 Task: Apply color balance to auto
Action: Mouse moved to (201, 102)
Screenshot: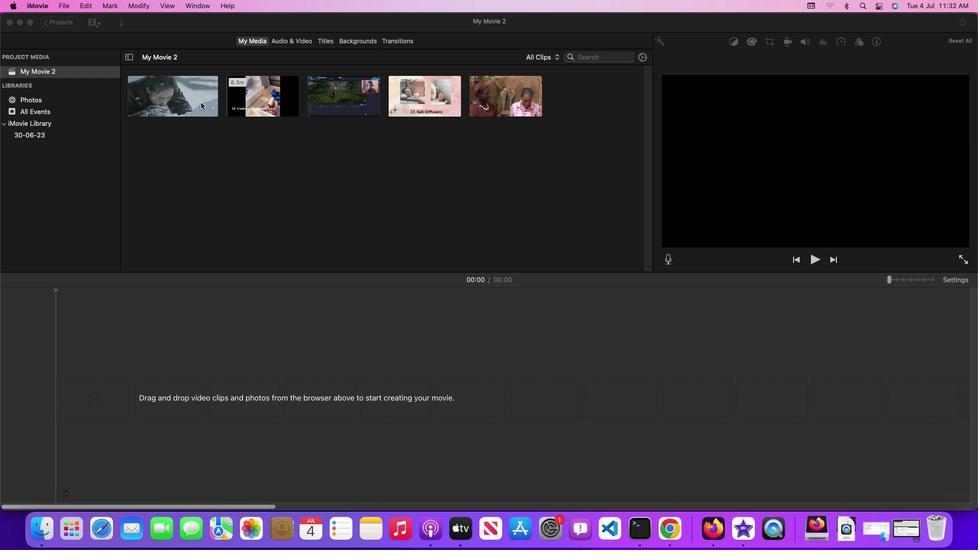 
Action: Mouse pressed left at (201, 102)
Screenshot: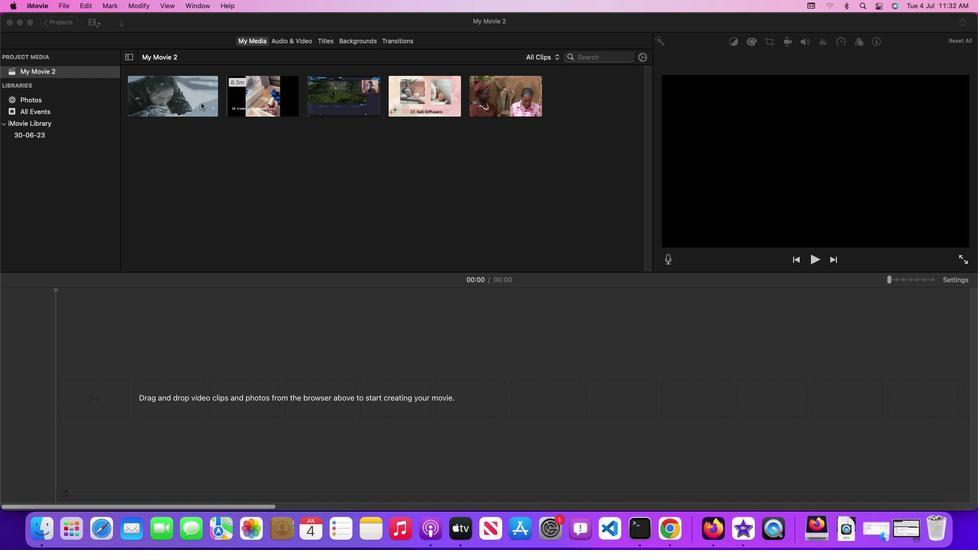 
Action: Mouse moved to (141, 6)
Screenshot: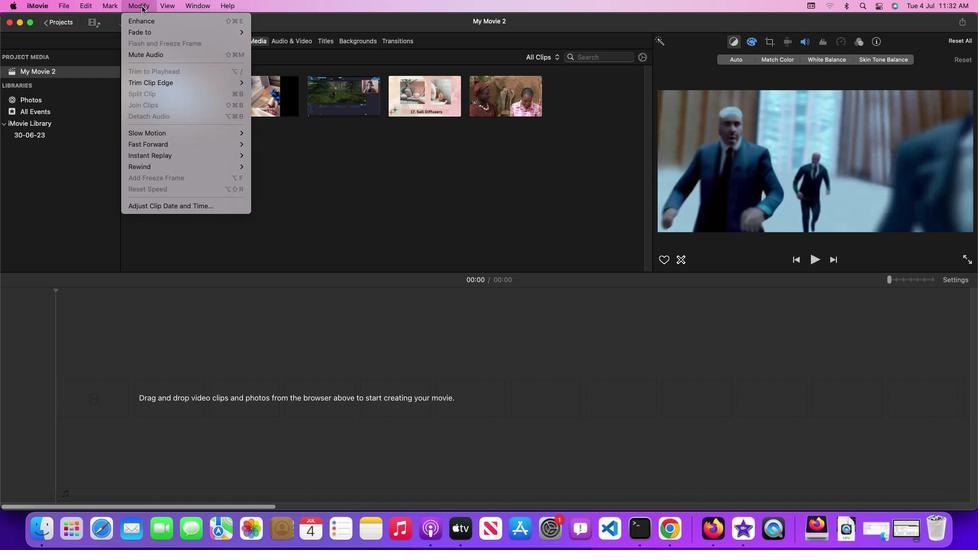 
Action: Mouse pressed left at (141, 6)
Screenshot: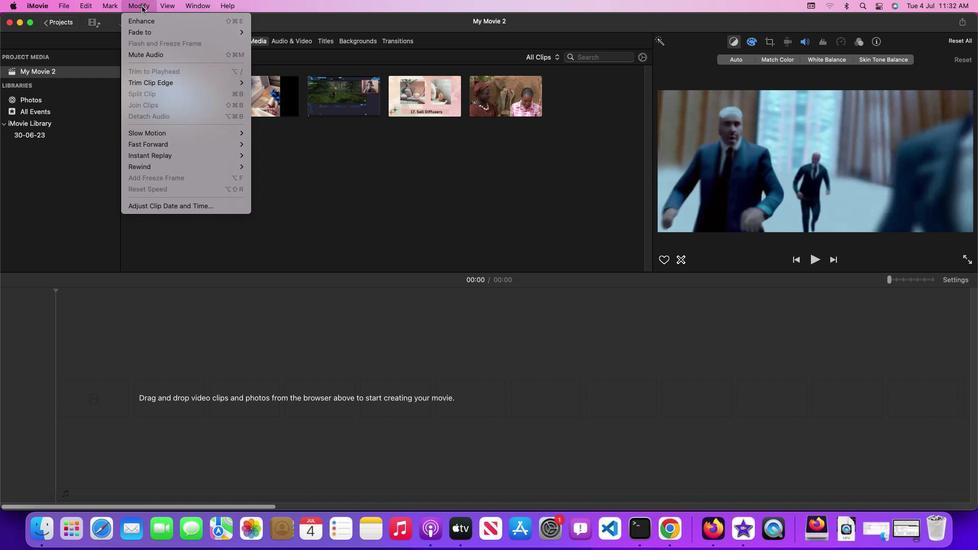 
Action: Mouse moved to (150, 21)
Screenshot: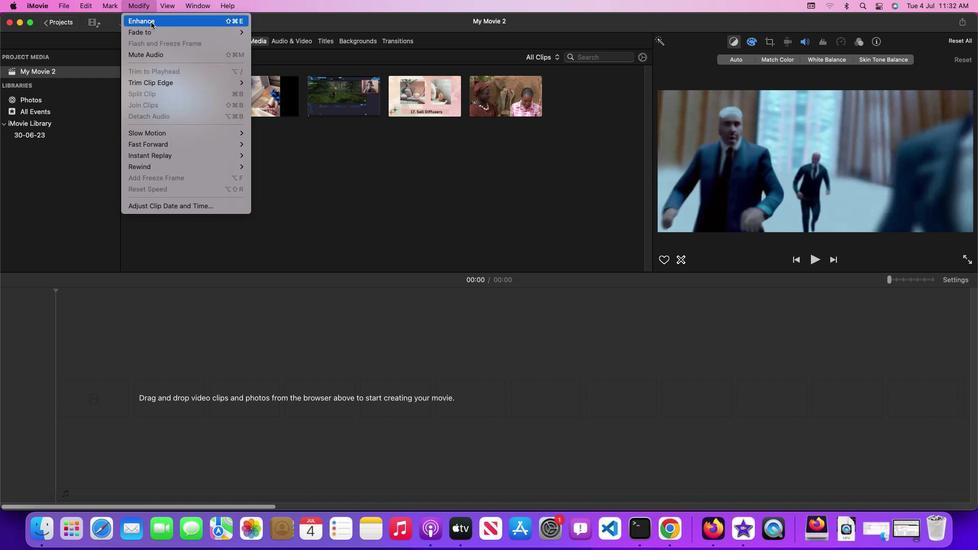 
Action: Mouse pressed left at (150, 21)
Screenshot: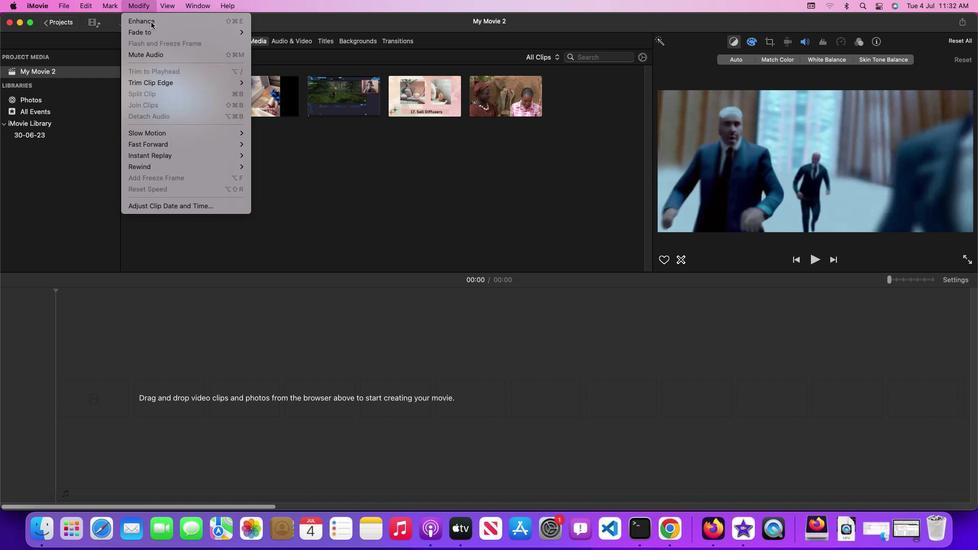 
Action: Mouse moved to (687, 57)
Screenshot: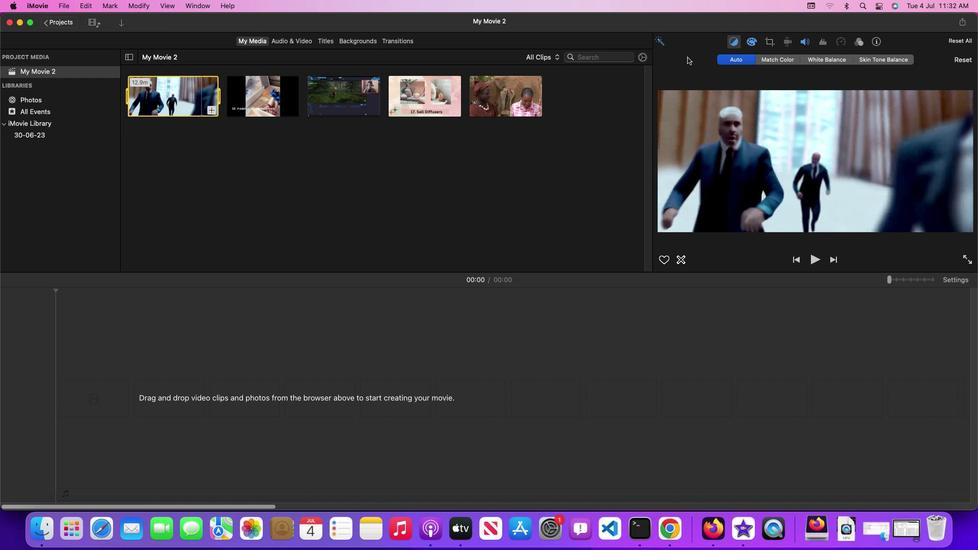 
